 Task: Toggle the option "Autocomplete from history".
Action: Mouse moved to (1055, 26)
Screenshot: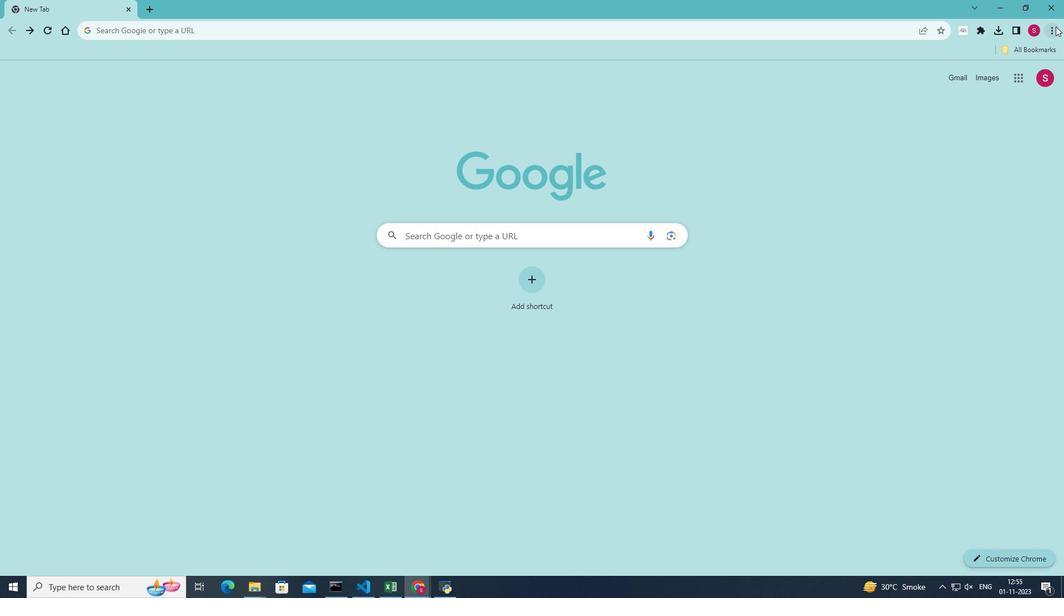 
Action: Mouse pressed left at (1055, 26)
Screenshot: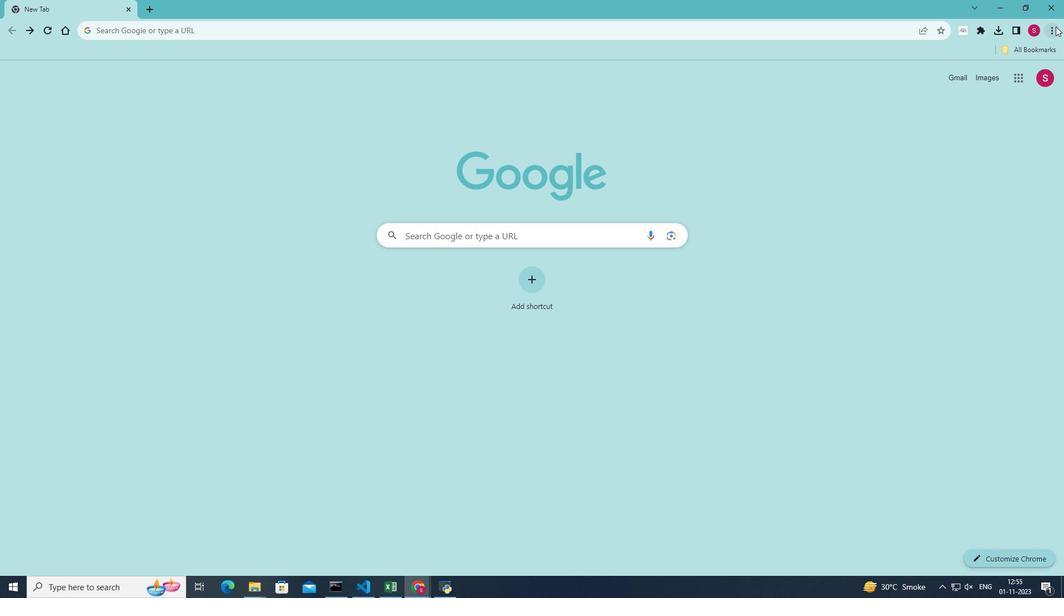 
Action: Mouse moved to (946, 201)
Screenshot: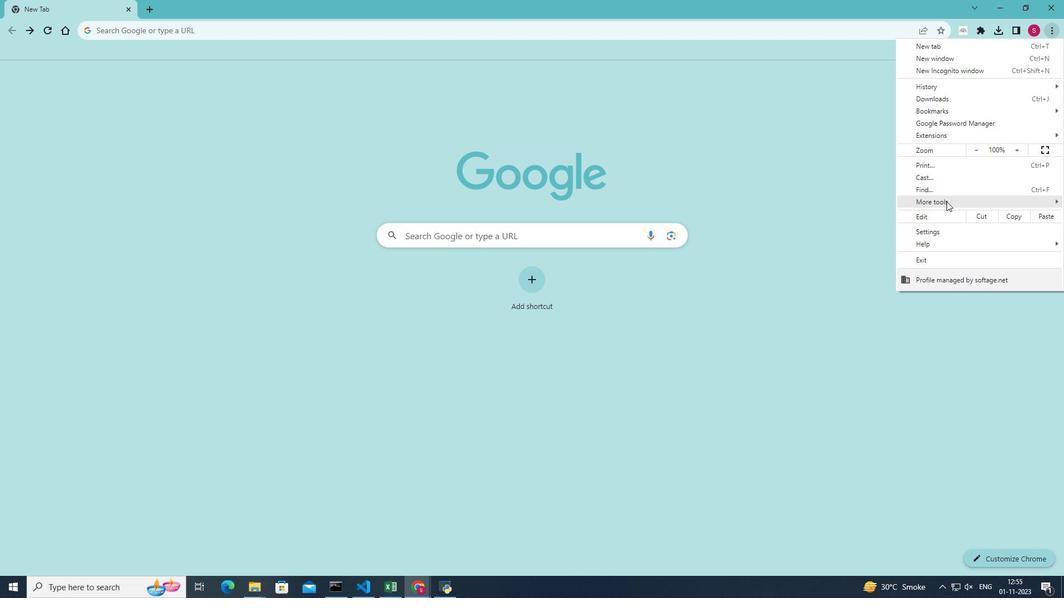 
Action: Mouse pressed left at (946, 201)
Screenshot: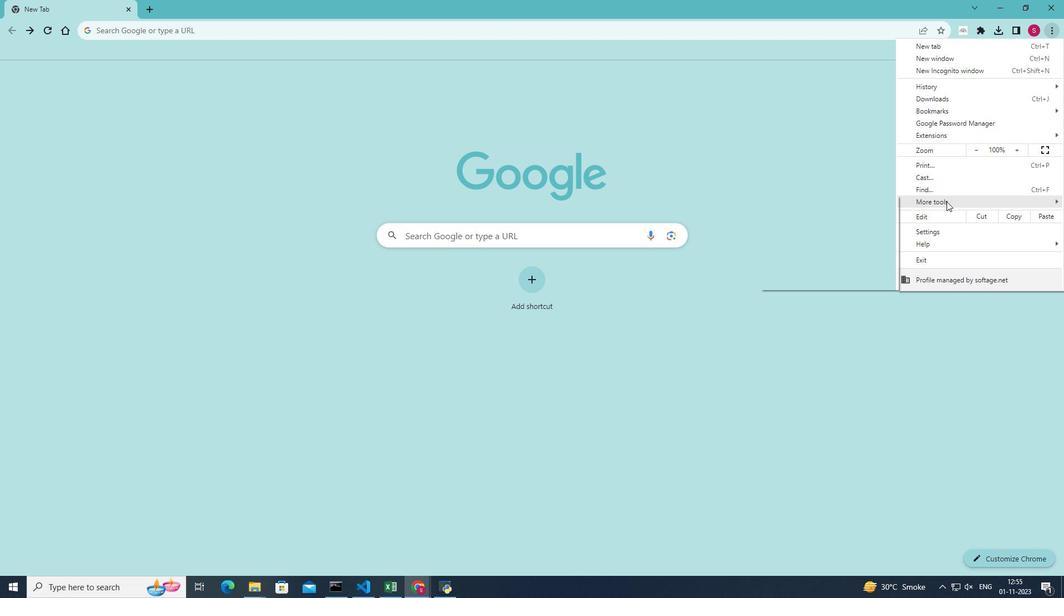 
Action: Mouse moved to (850, 279)
Screenshot: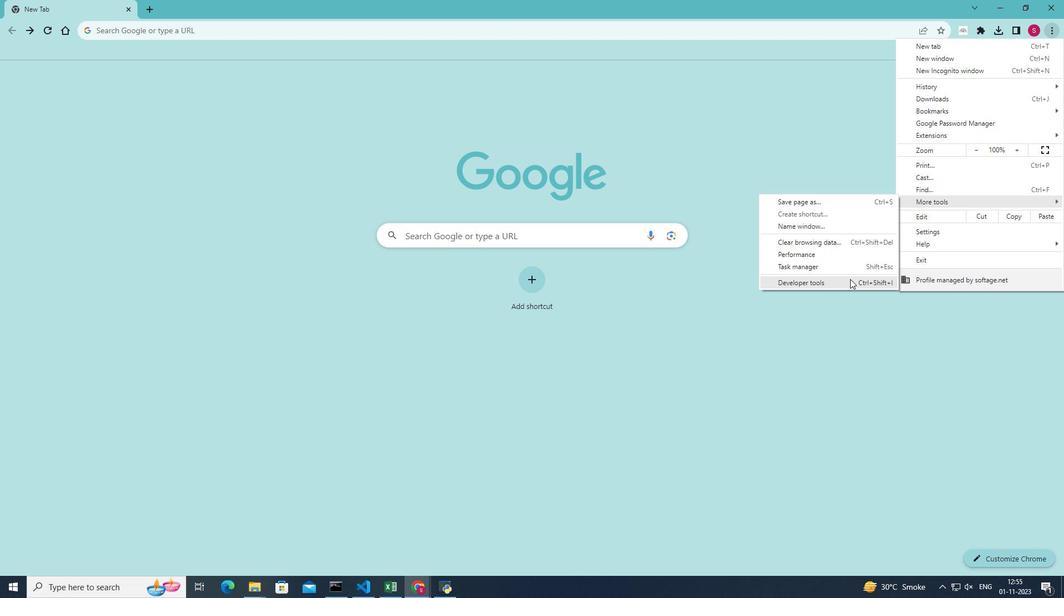 
Action: Mouse pressed left at (850, 279)
Screenshot: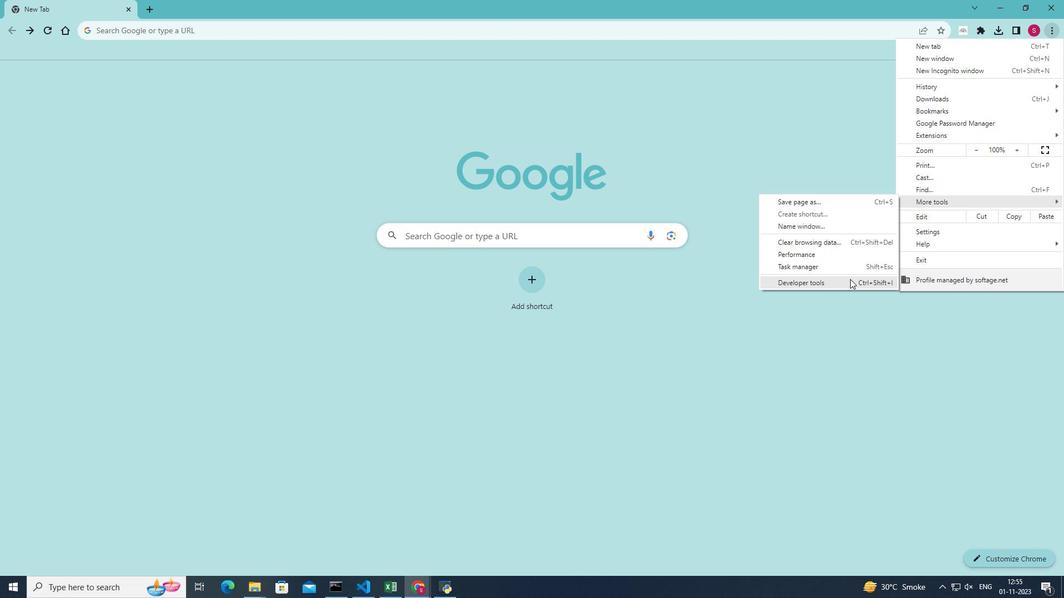 
Action: Mouse pressed left at (850, 279)
Screenshot: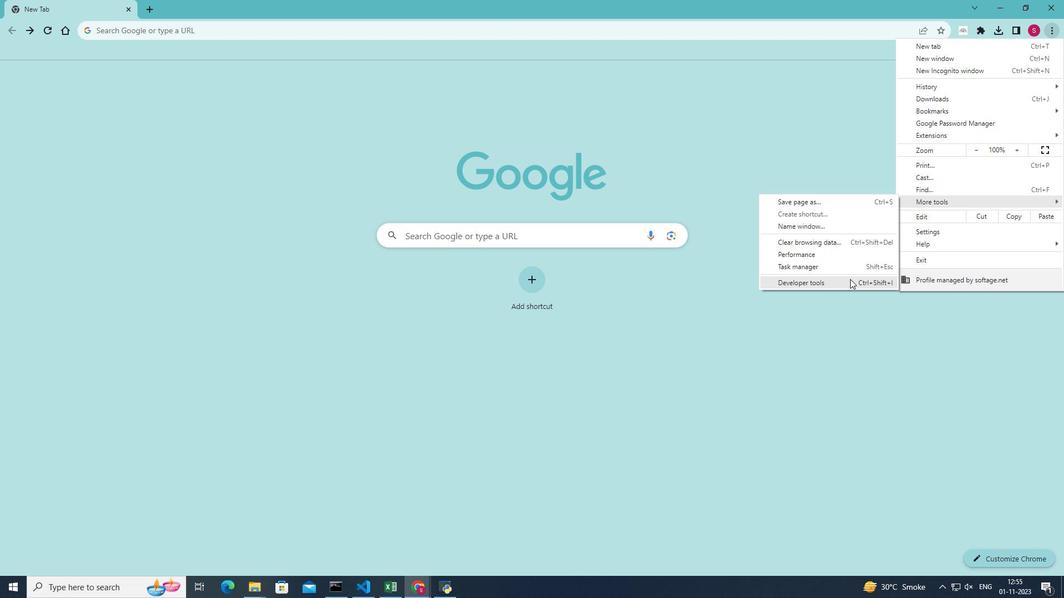 
Action: Mouse moved to (1029, 66)
Screenshot: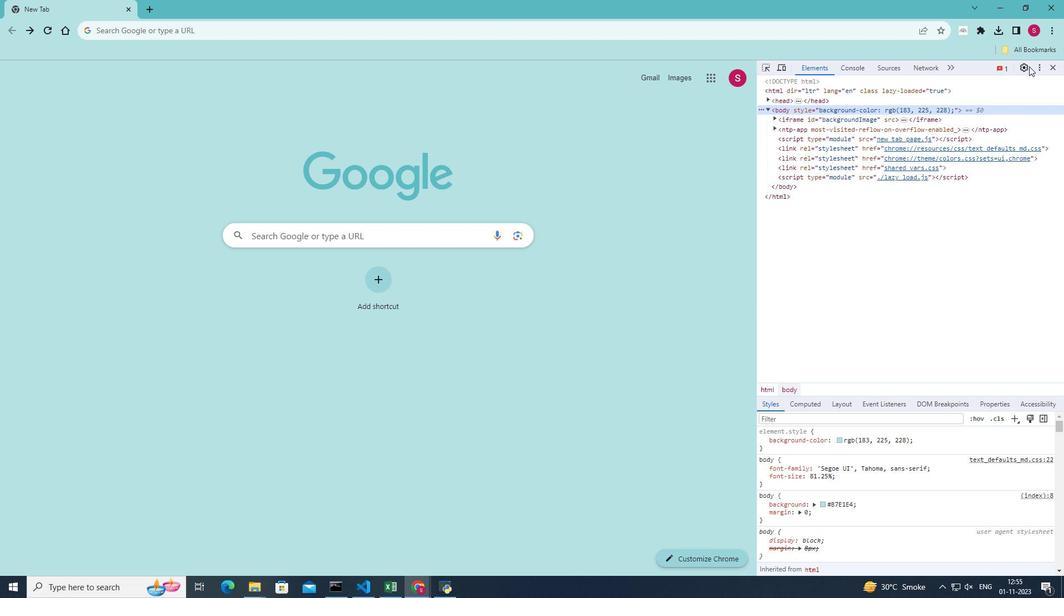 
Action: Mouse pressed left at (1029, 66)
Screenshot: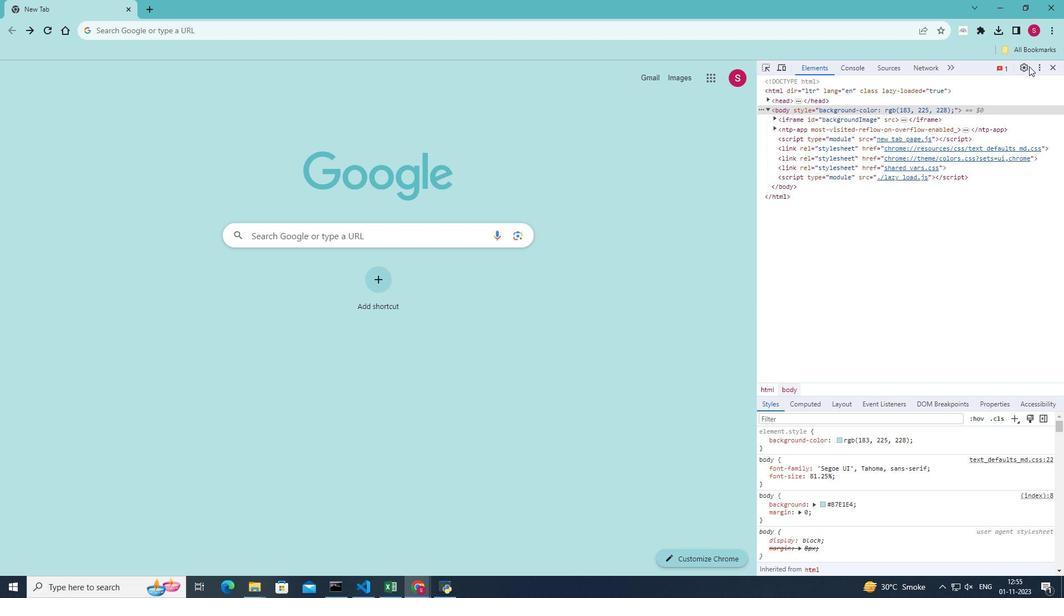 
Action: Mouse pressed left at (1029, 66)
Screenshot: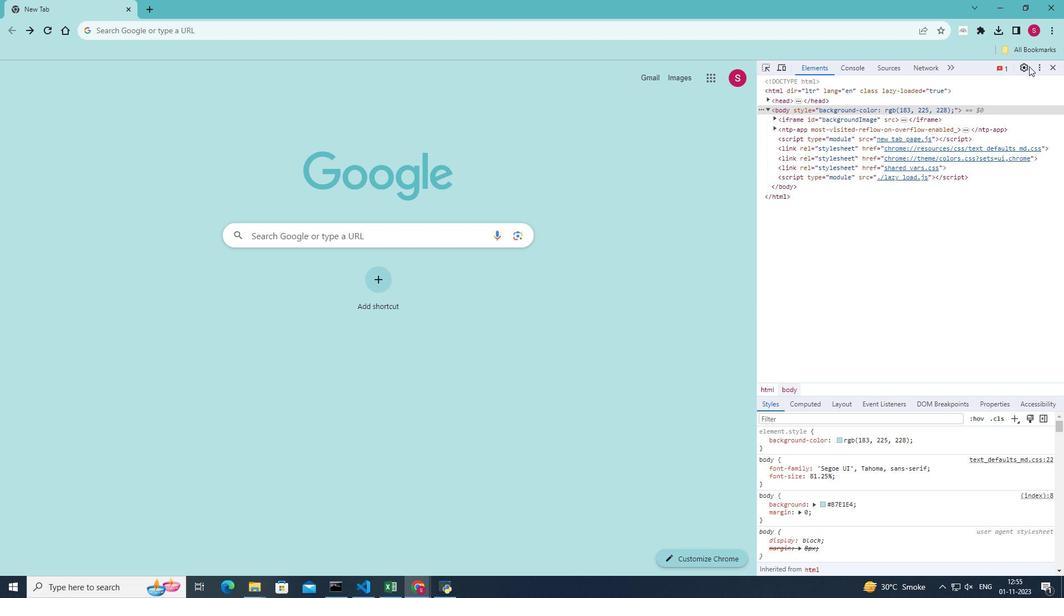 
Action: Mouse moved to (1008, 524)
Screenshot: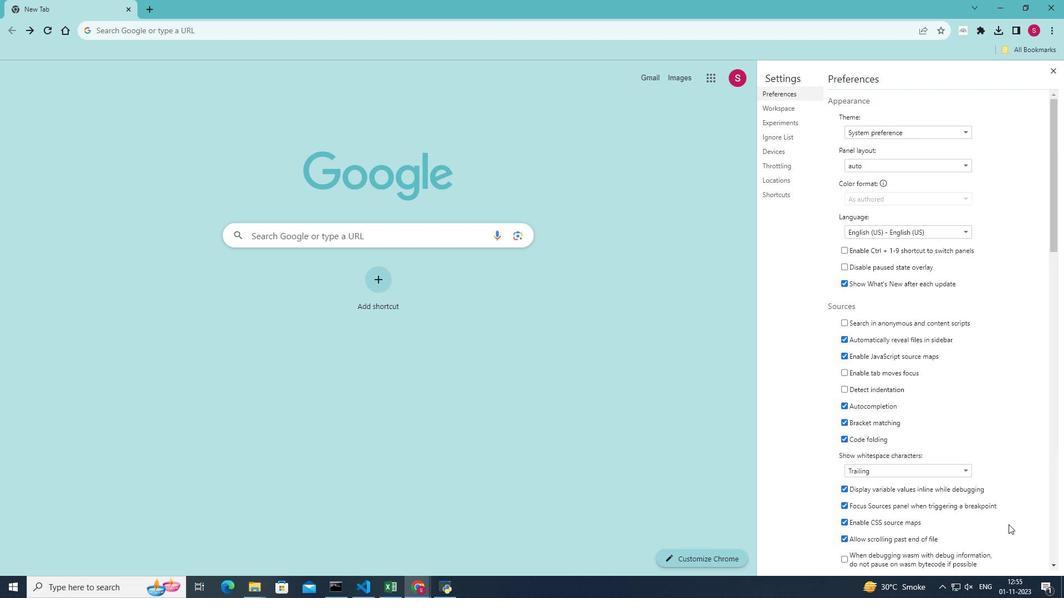
Action: Mouse scrolled (1008, 523) with delta (0, 0)
Screenshot: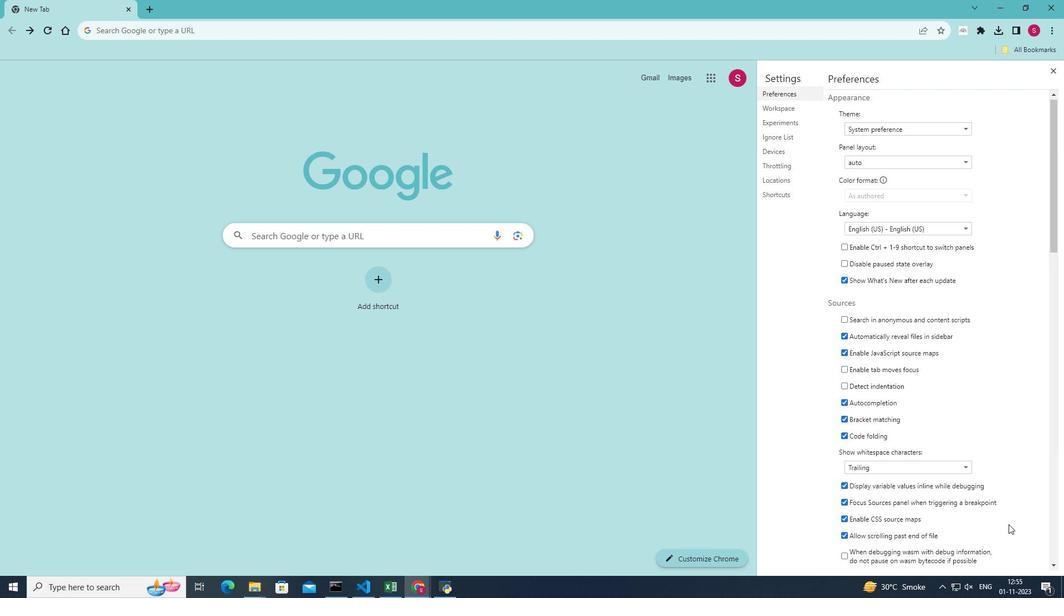 
Action: Mouse moved to (1008, 524)
Screenshot: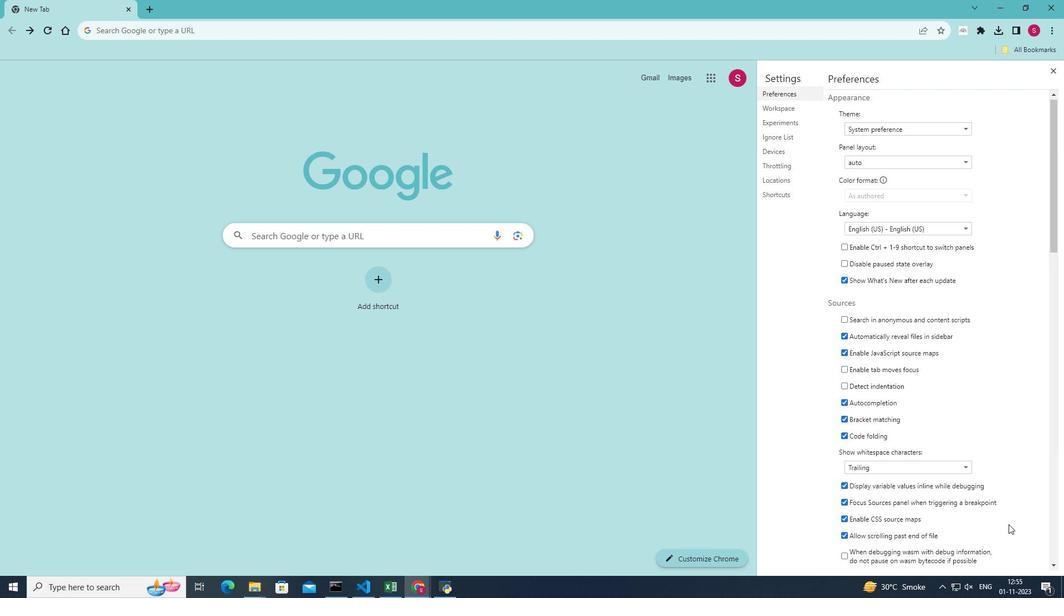 
Action: Mouse scrolled (1008, 524) with delta (0, 0)
Screenshot: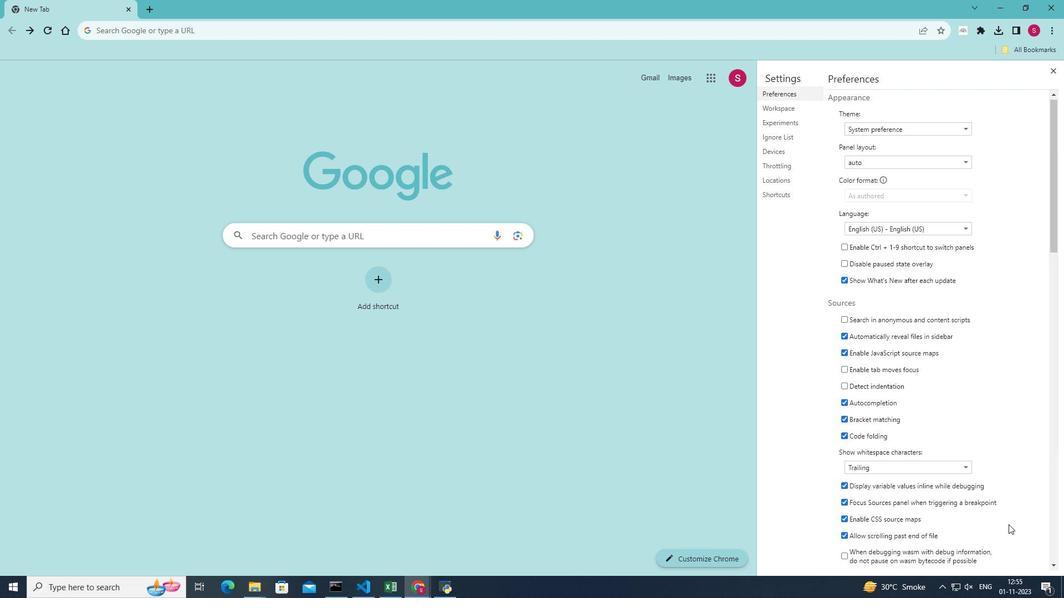 
Action: Mouse scrolled (1008, 524) with delta (0, 0)
Screenshot: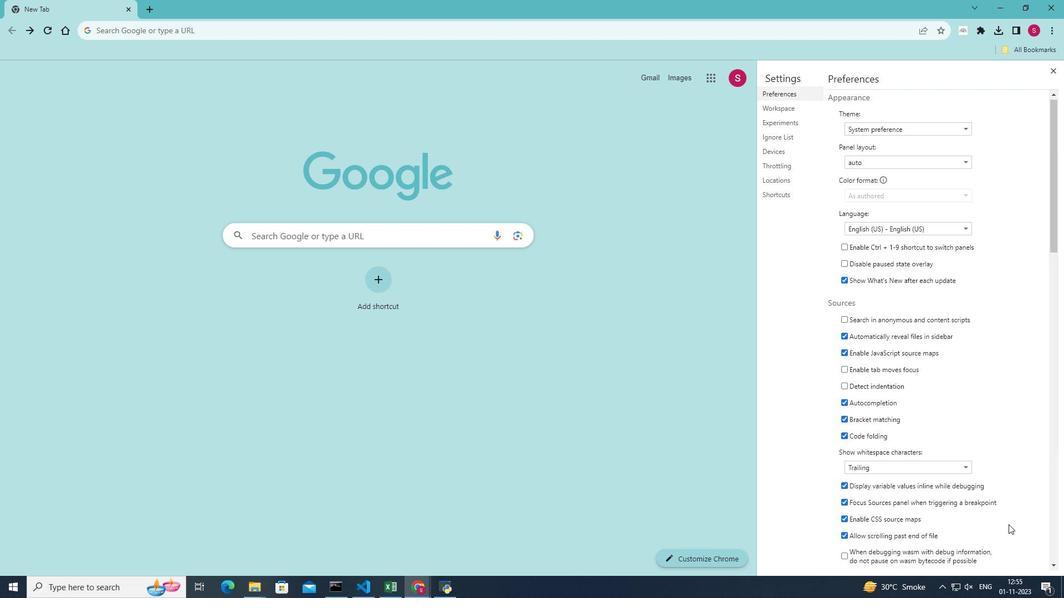 
Action: Mouse scrolled (1008, 524) with delta (0, 0)
Screenshot: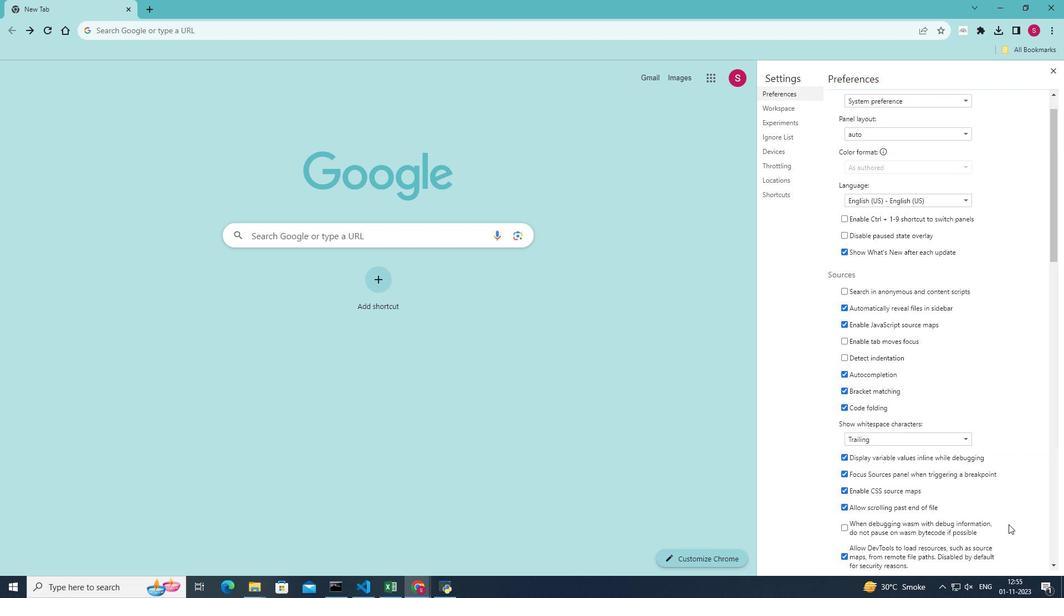 
Action: Mouse scrolled (1008, 524) with delta (0, 0)
Screenshot: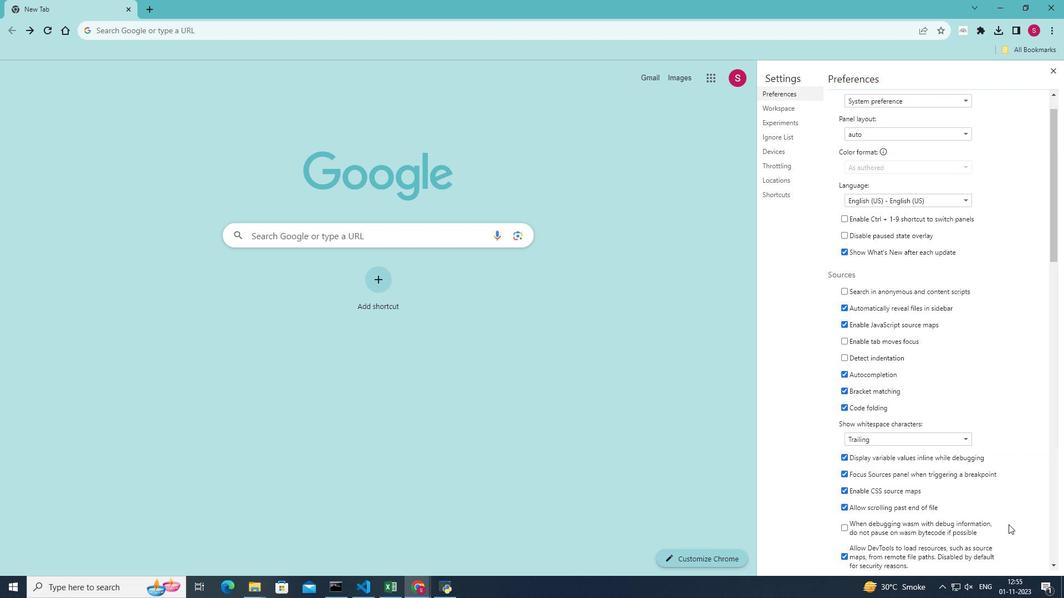 
Action: Mouse scrolled (1008, 524) with delta (0, 0)
Screenshot: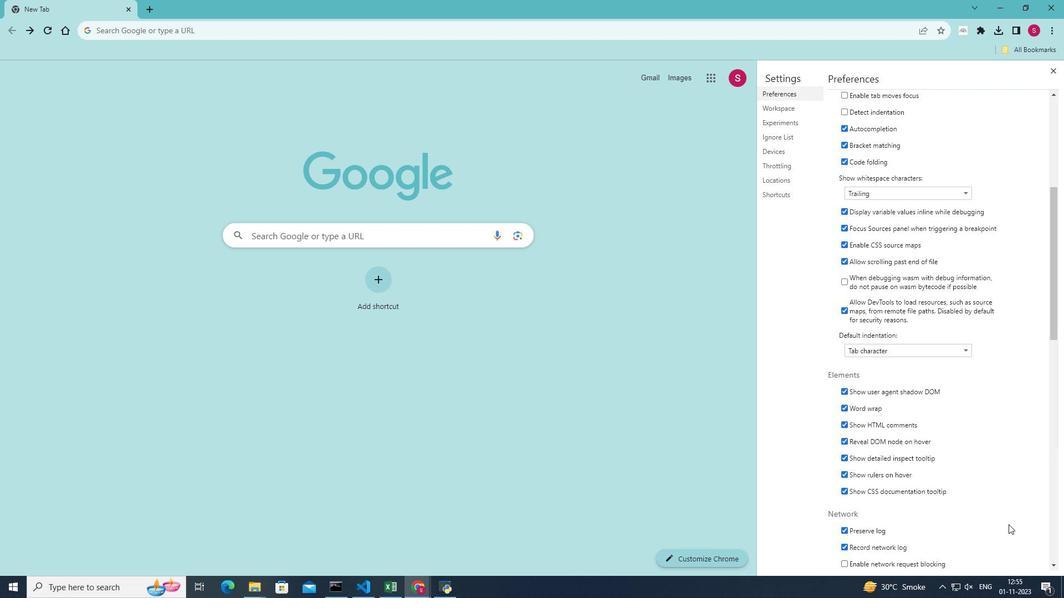 
Action: Mouse scrolled (1008, 524) with delta (0, 0)
Screenshot: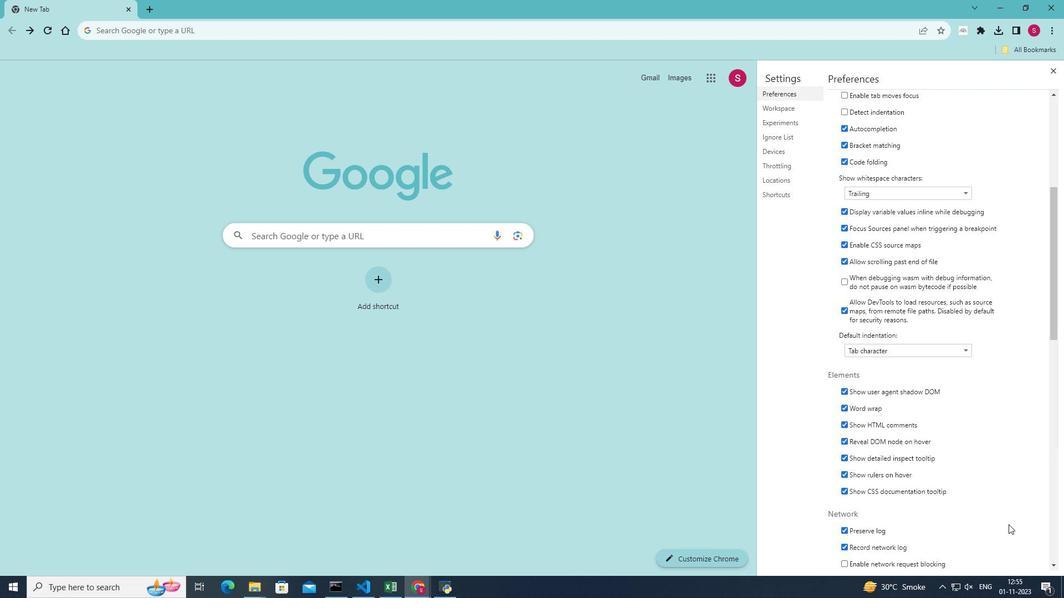 
Action: Mouse scrolled (1008, 524) with delta (0, 0)
Screenshot: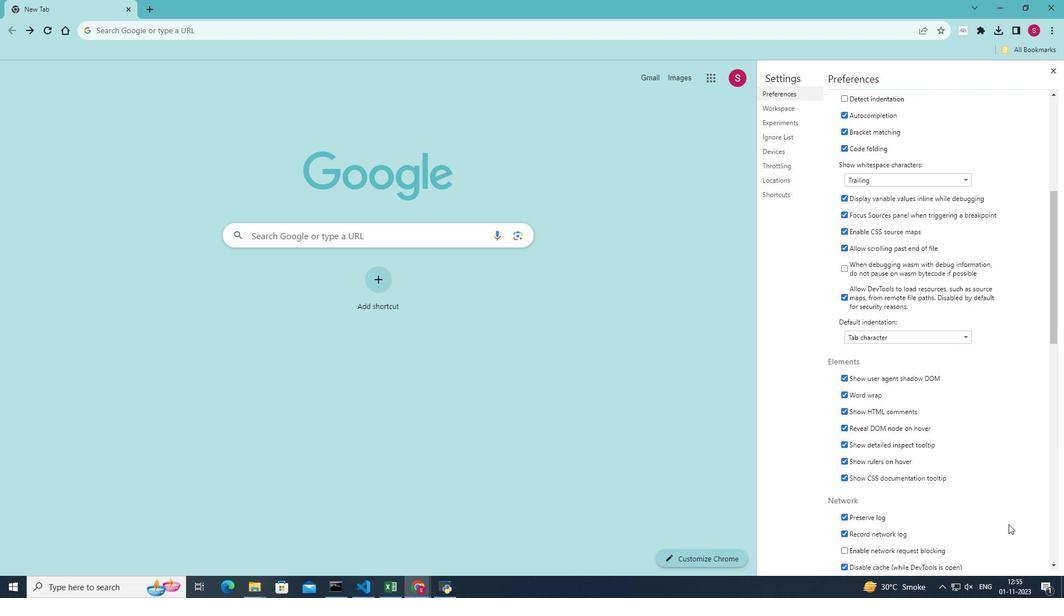 
Action: Mouse scrolled (1008, 524) with delta (0, 0)
Screenshot: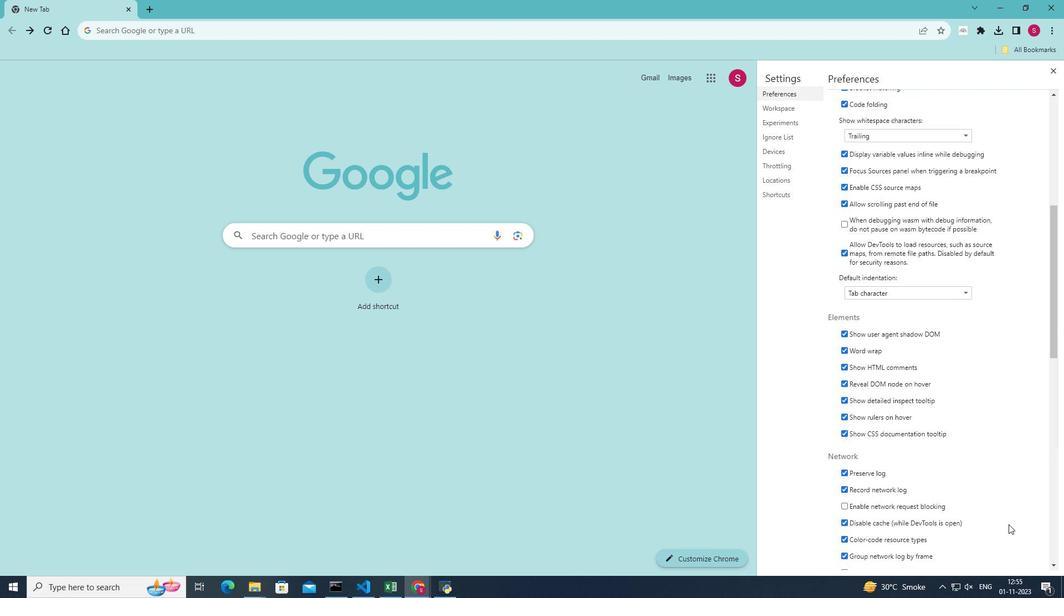 
Action: Mouse scrolled (1008, 524) with delta (0, 0)
Screenshot: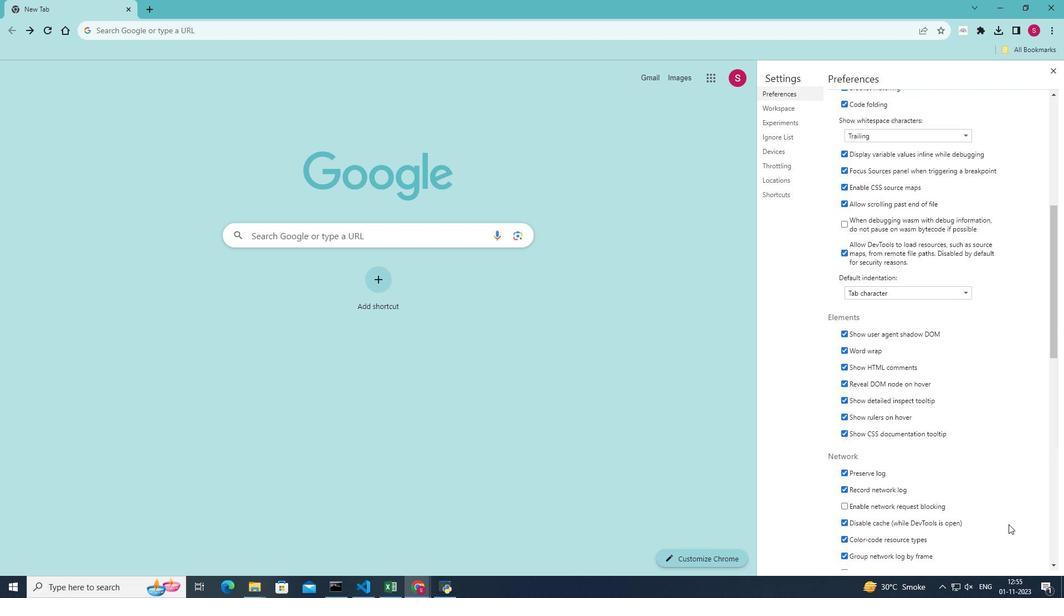 
Action: Mouse scrolled (1008, 524) with delta (0, 0)
Screenshot: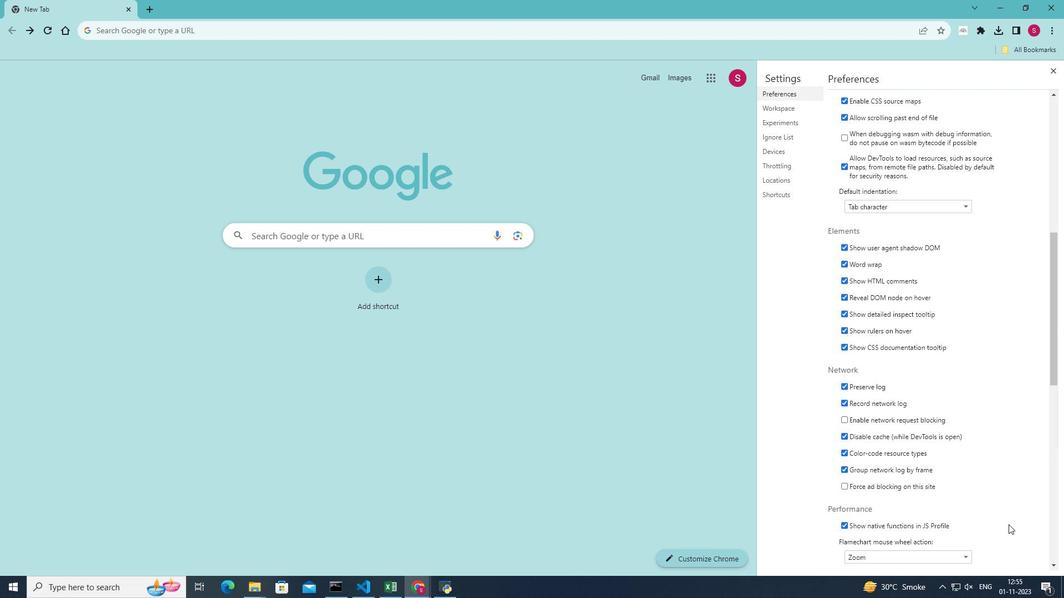 
Action: Mouse scrolled (1008, 524) with delta (0, 0)
Screenshot: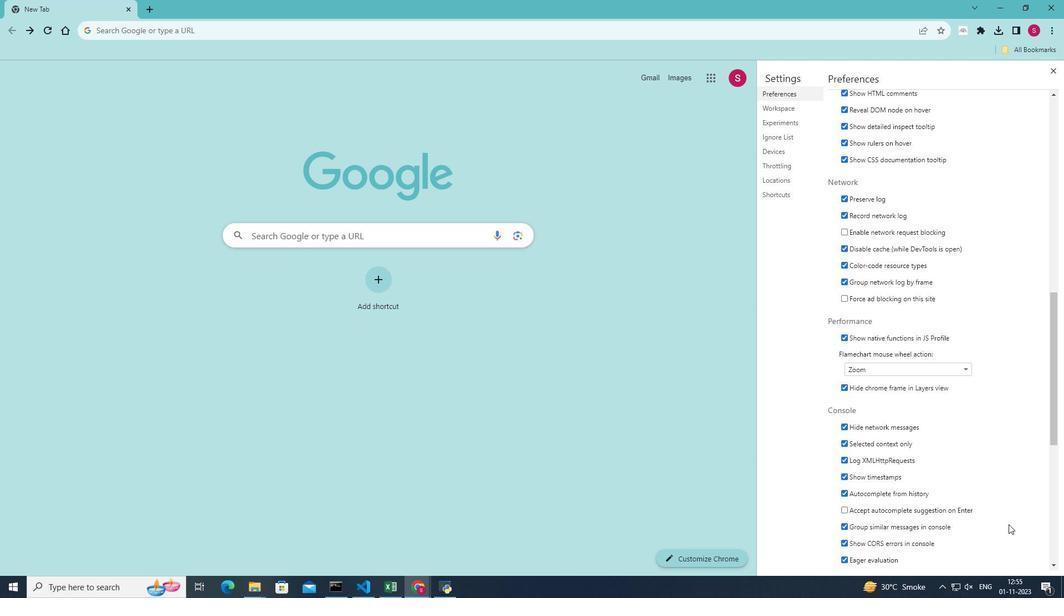 
Action: Mouse moved to (843, 437)
Screenshot: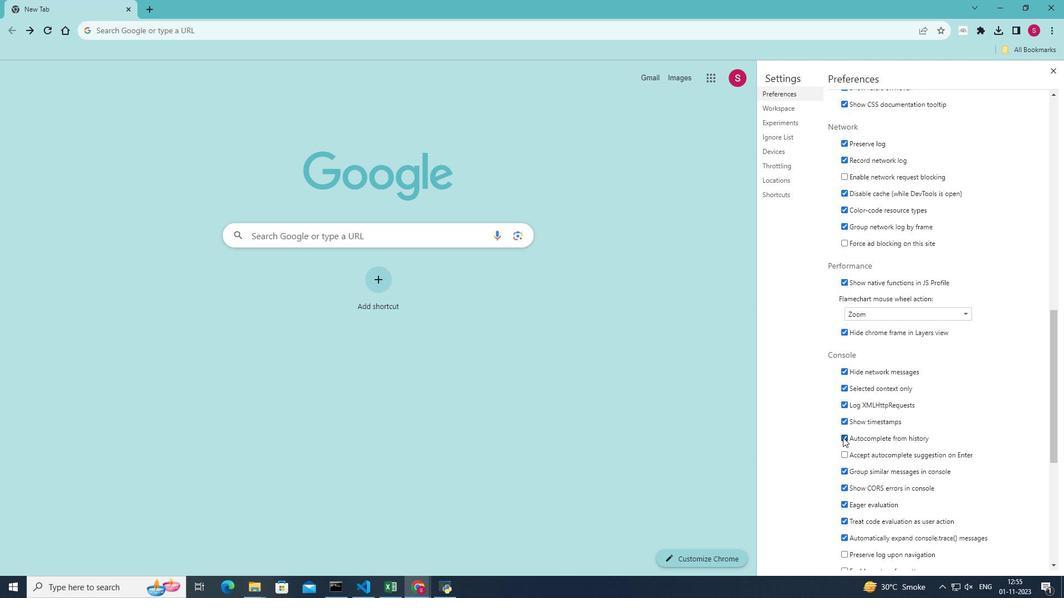 
